 Task: Set up a reminder for the theater play.
Action: Mouse moved to (95, 152)
Screenshot: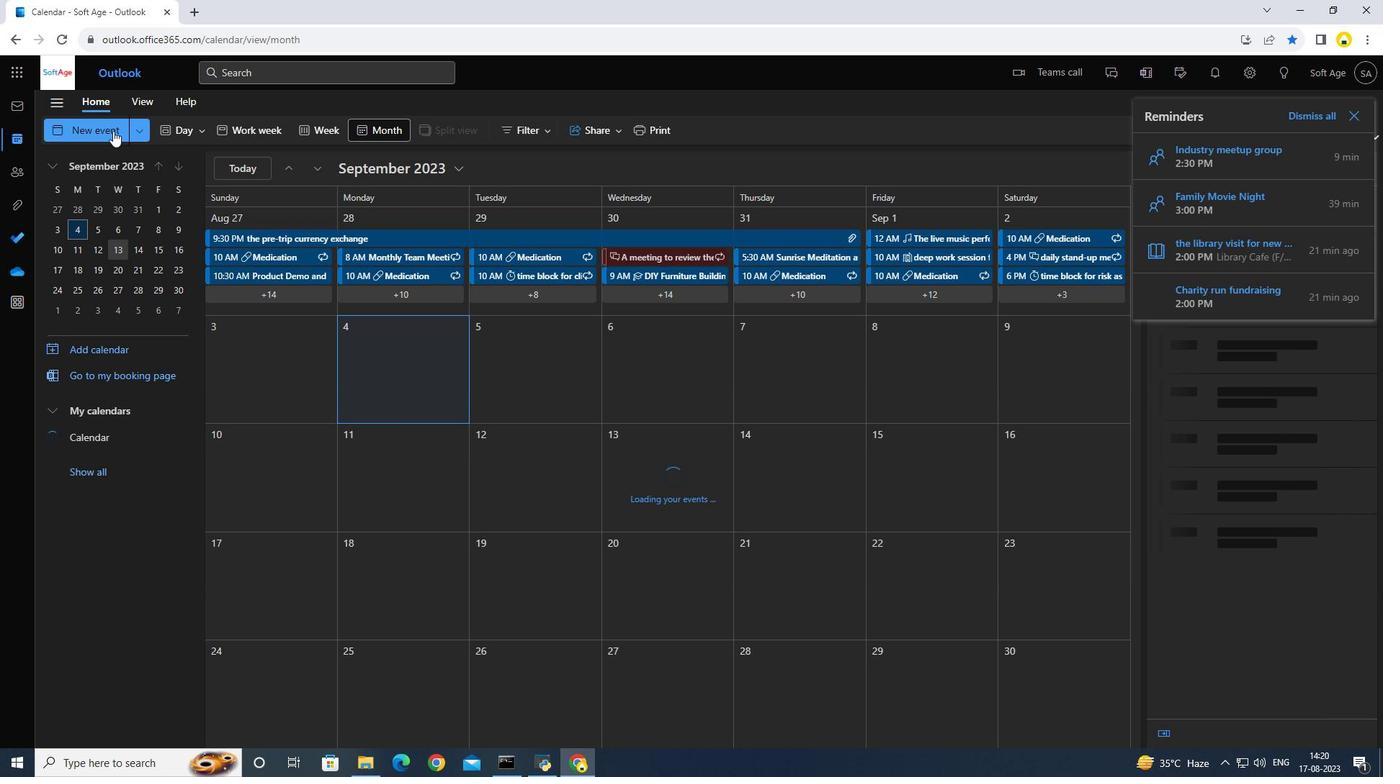
Action: Mouse pressed left at (95, 152)
Screenshot: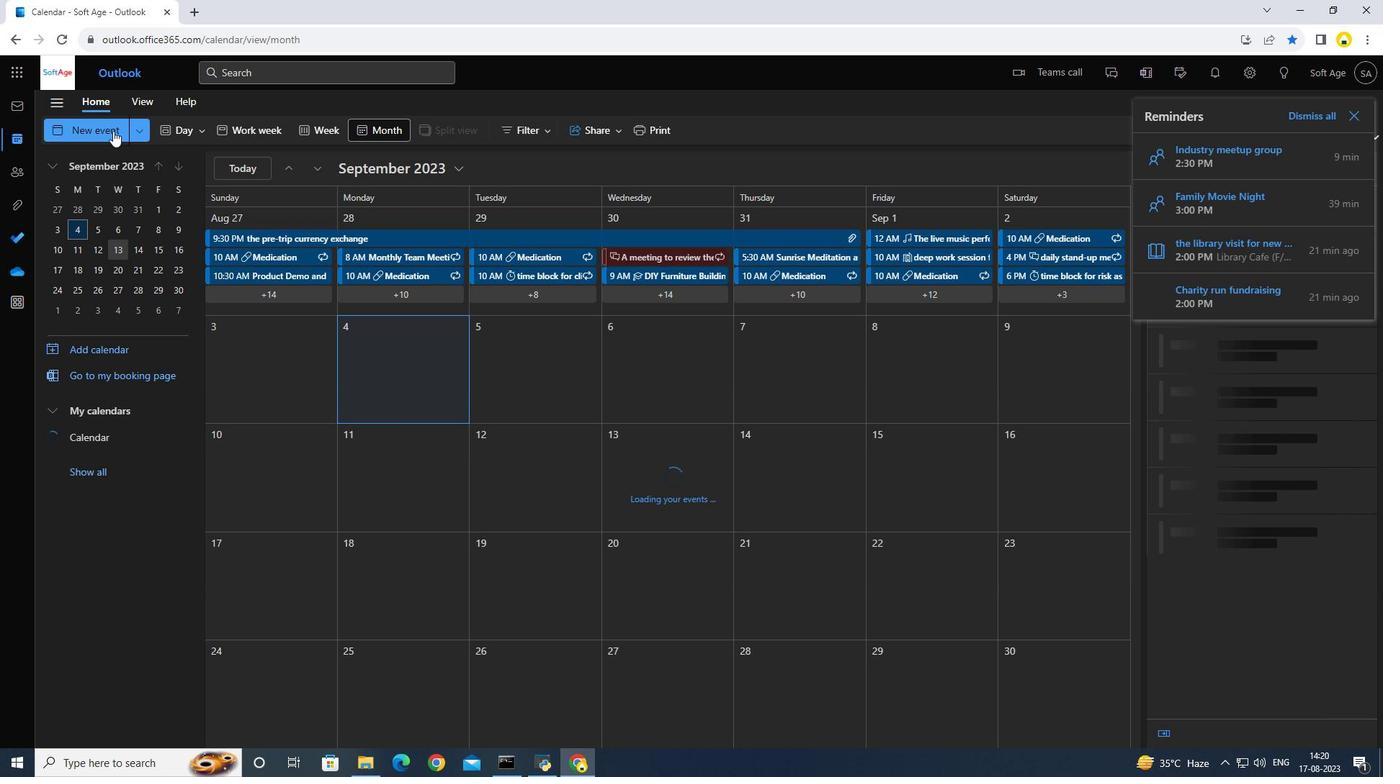 
Action: Mouse moved to (448, 234)
Screenshot: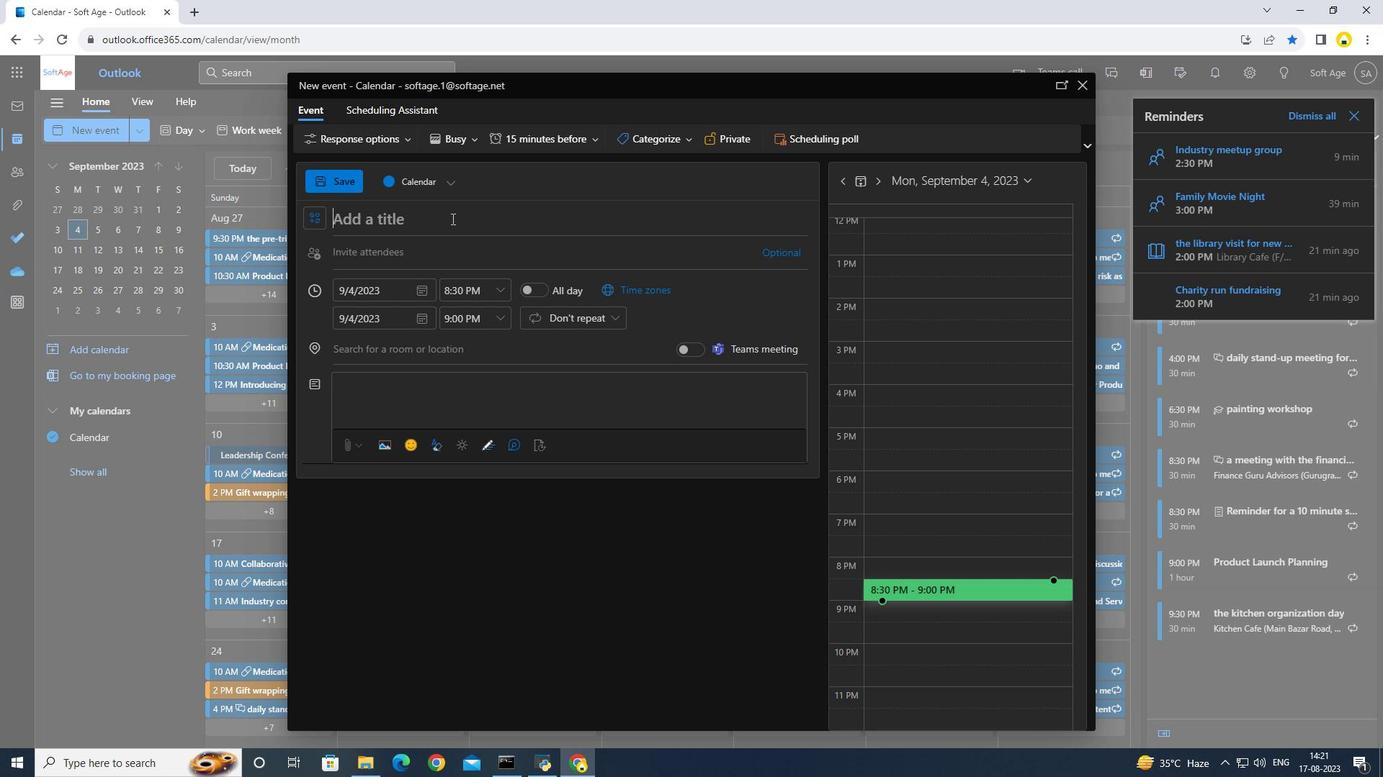 
Action: Key pressed <Key.caps_lock>T<Key.caps_lock>heatre<Key.backspace><Key.backspace>er<Key.space><Key.caps_lock>P<Key.caps_lock>lay
Screenshot: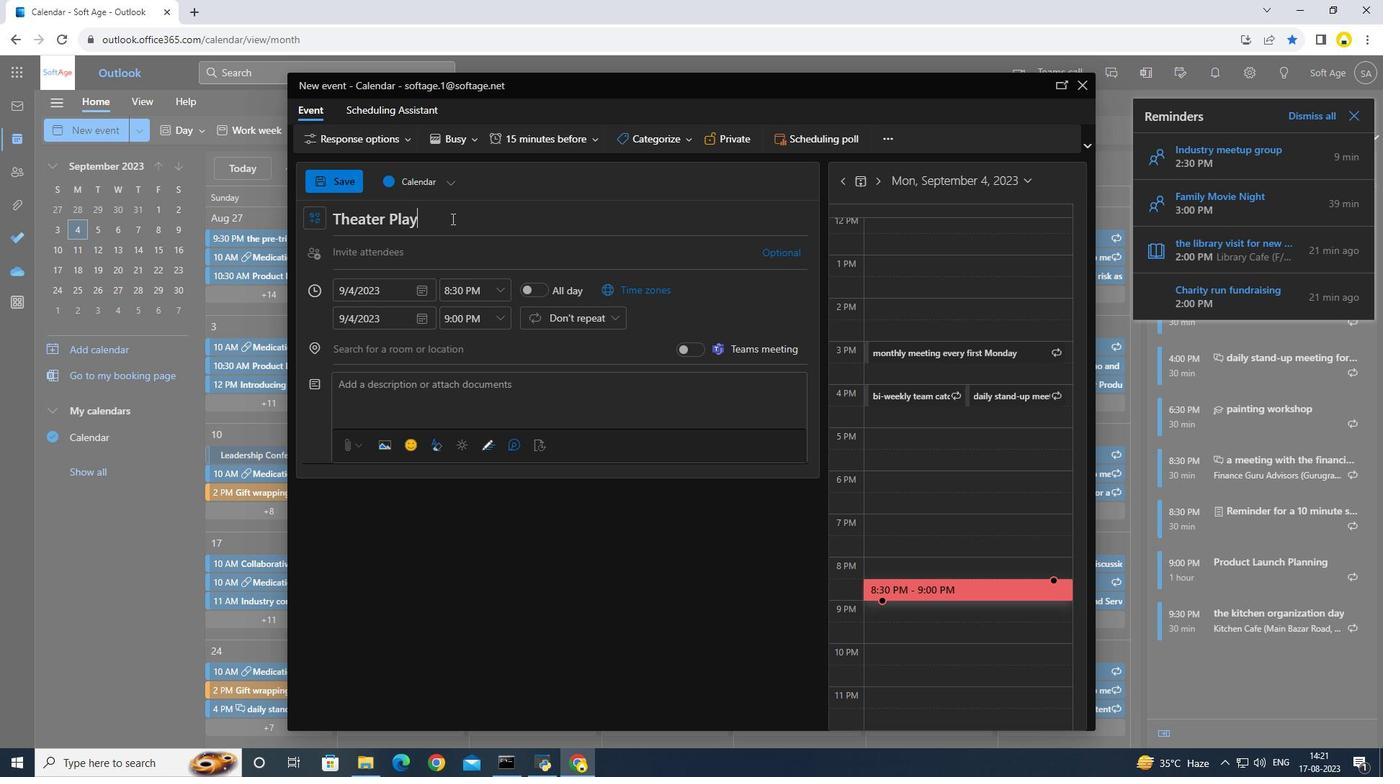 
Action: Mouse moved to (490, 293)
Screenshot: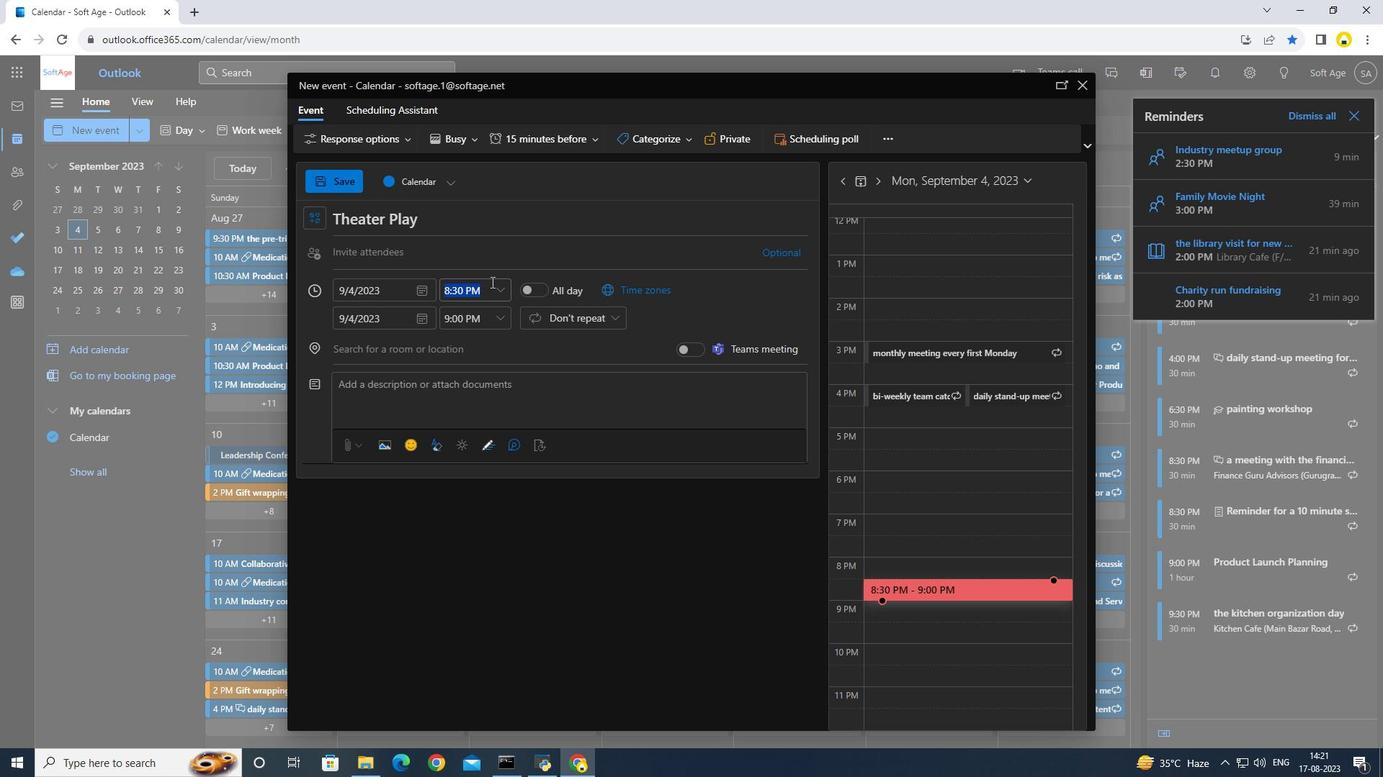 
Action: Mouse pressed left at (490, 293)
Screenshot: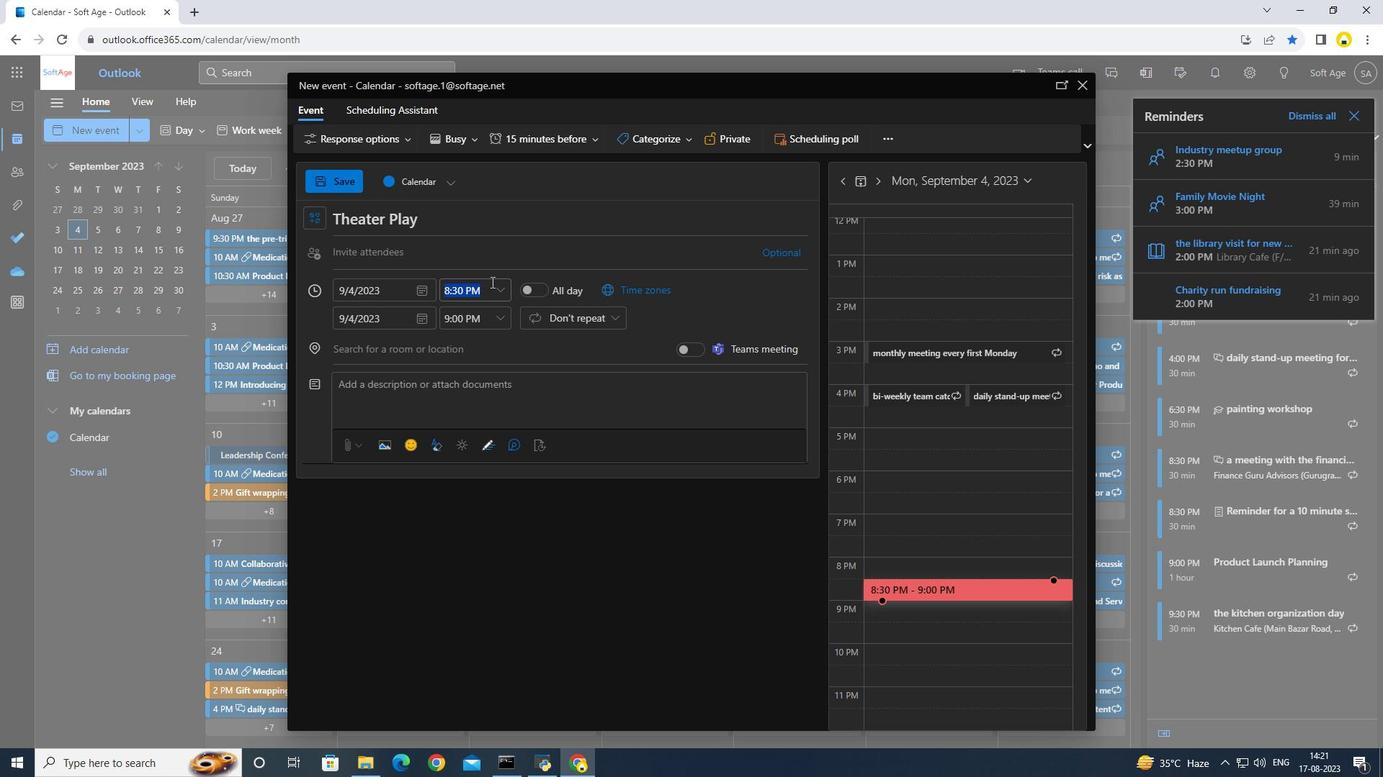 
Action: Mouse moved to (496, 301)
Screenshot: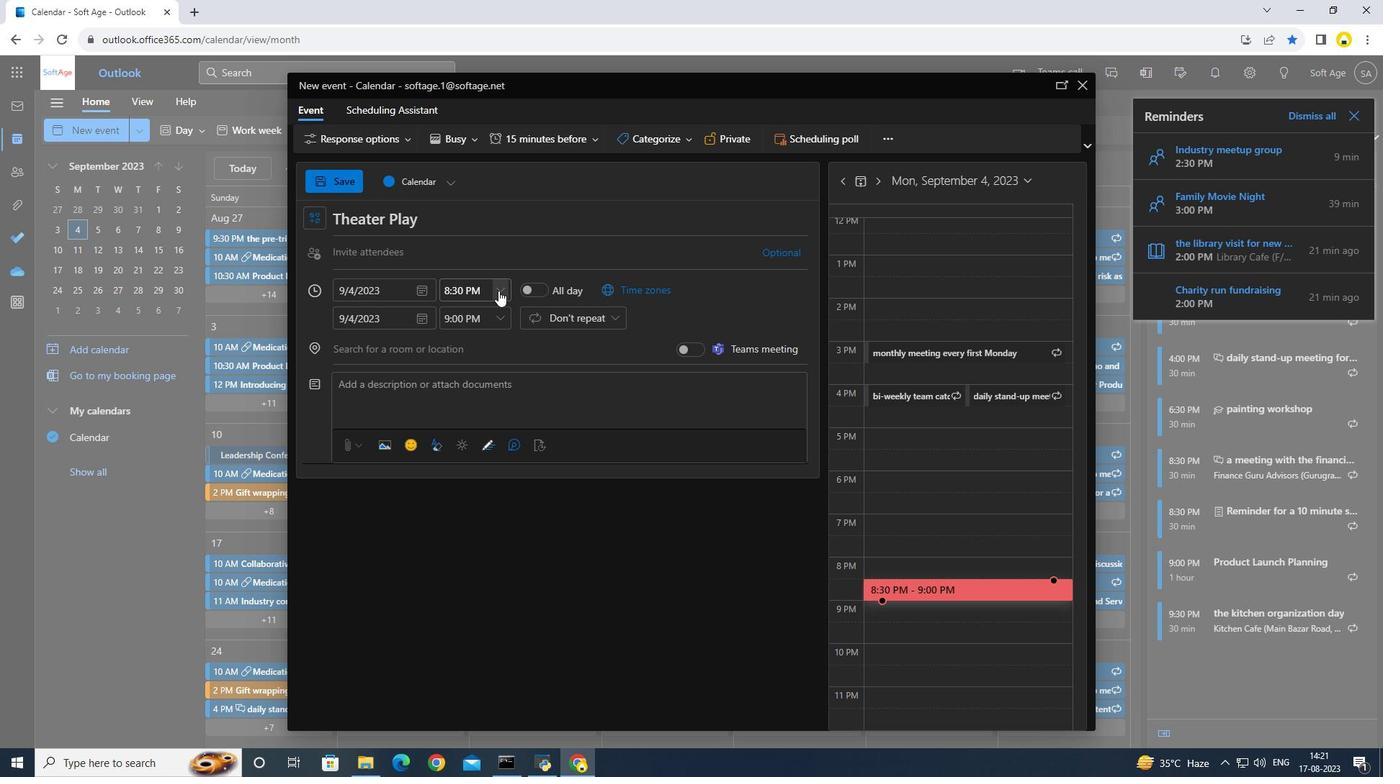 
Action: Mouse pressed left at (496, 301)
Screenshot: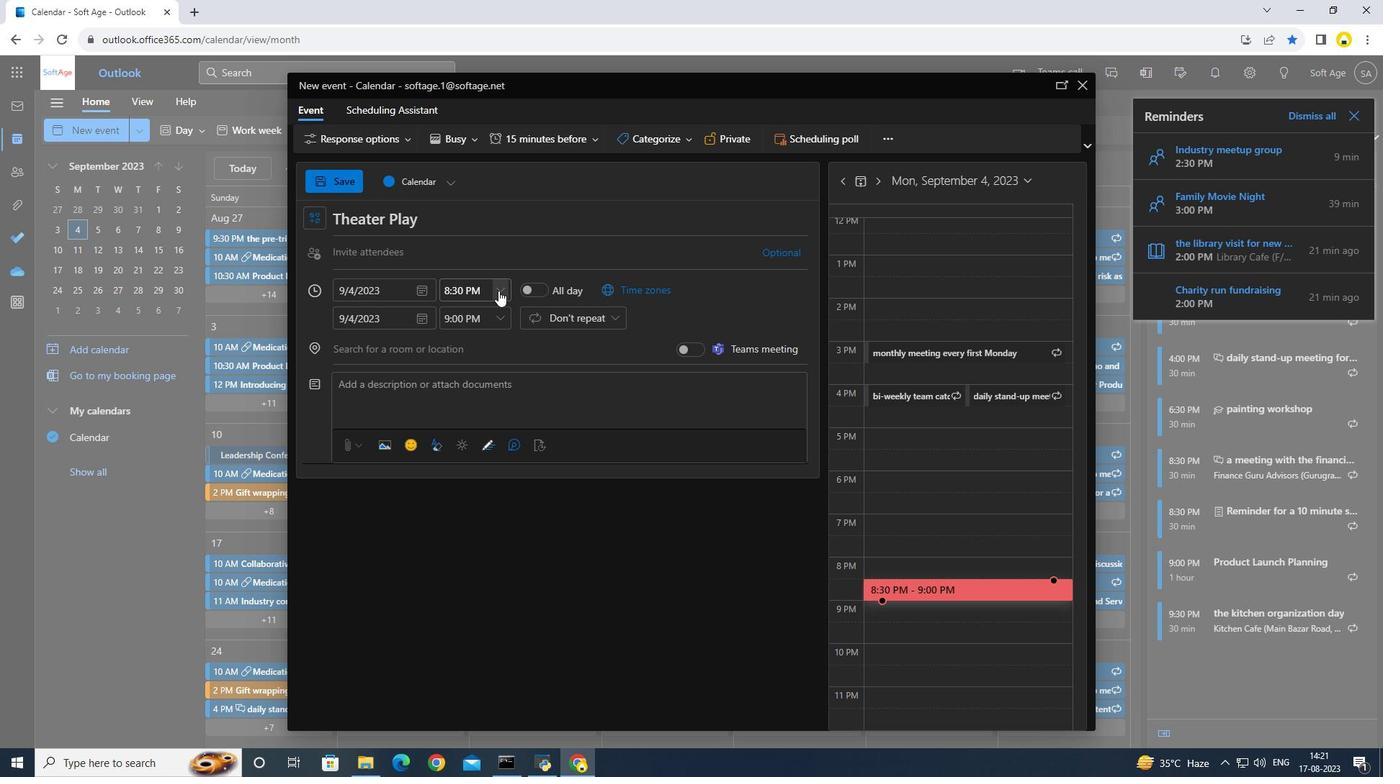 
Action: Mouse moved to (471, 347)
Screenshot: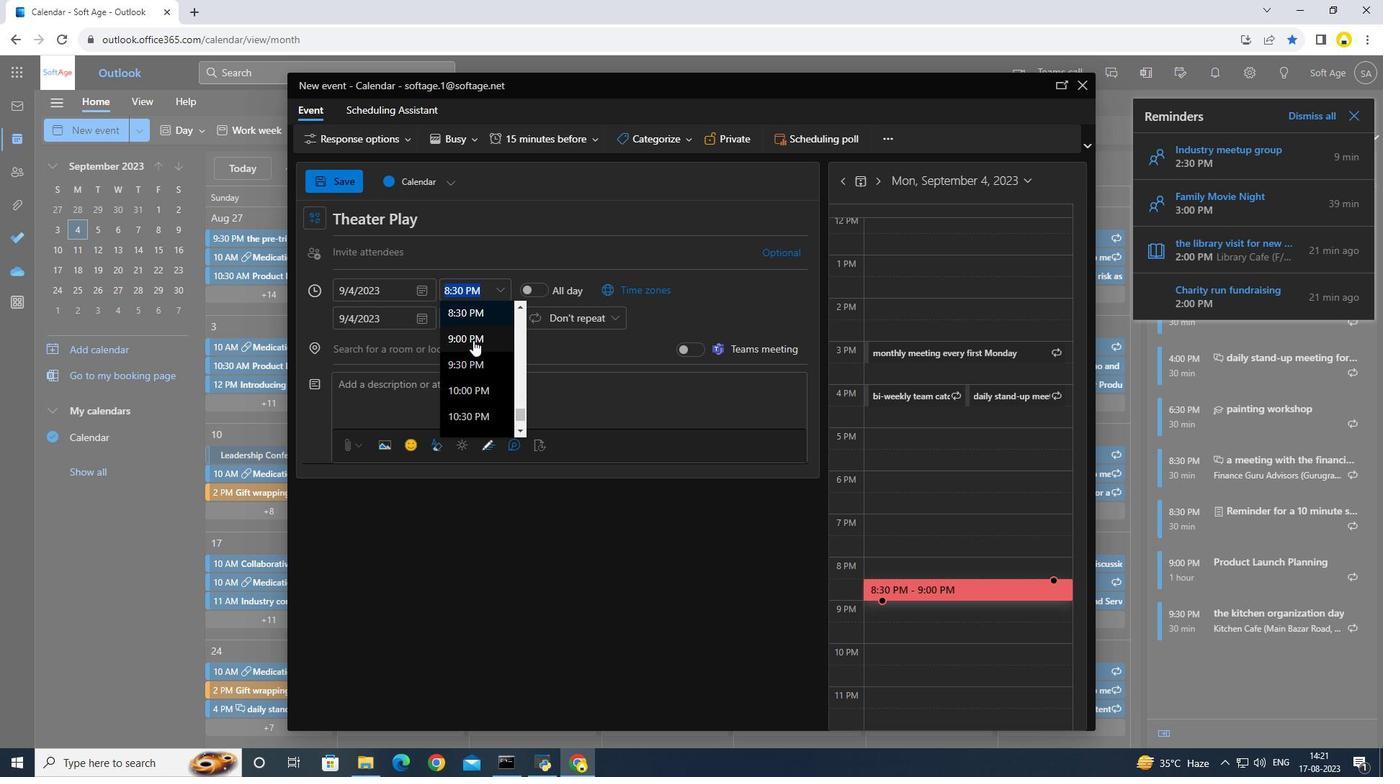 
Action: Mouse scrolled (471, 347) with delta (0, 0)
Screenshot: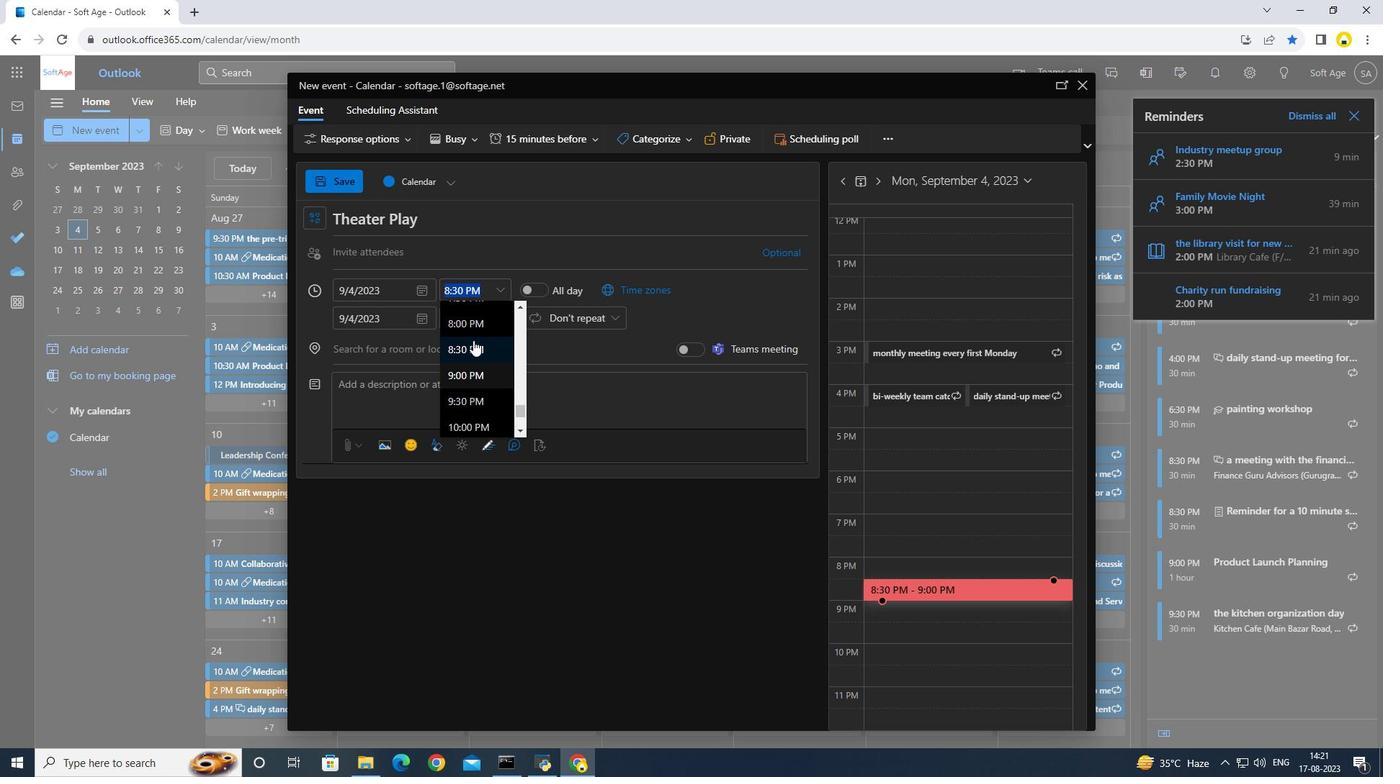 
Action: Mouse scrolled (471, 347) with delta (0, 0)
Screenshot: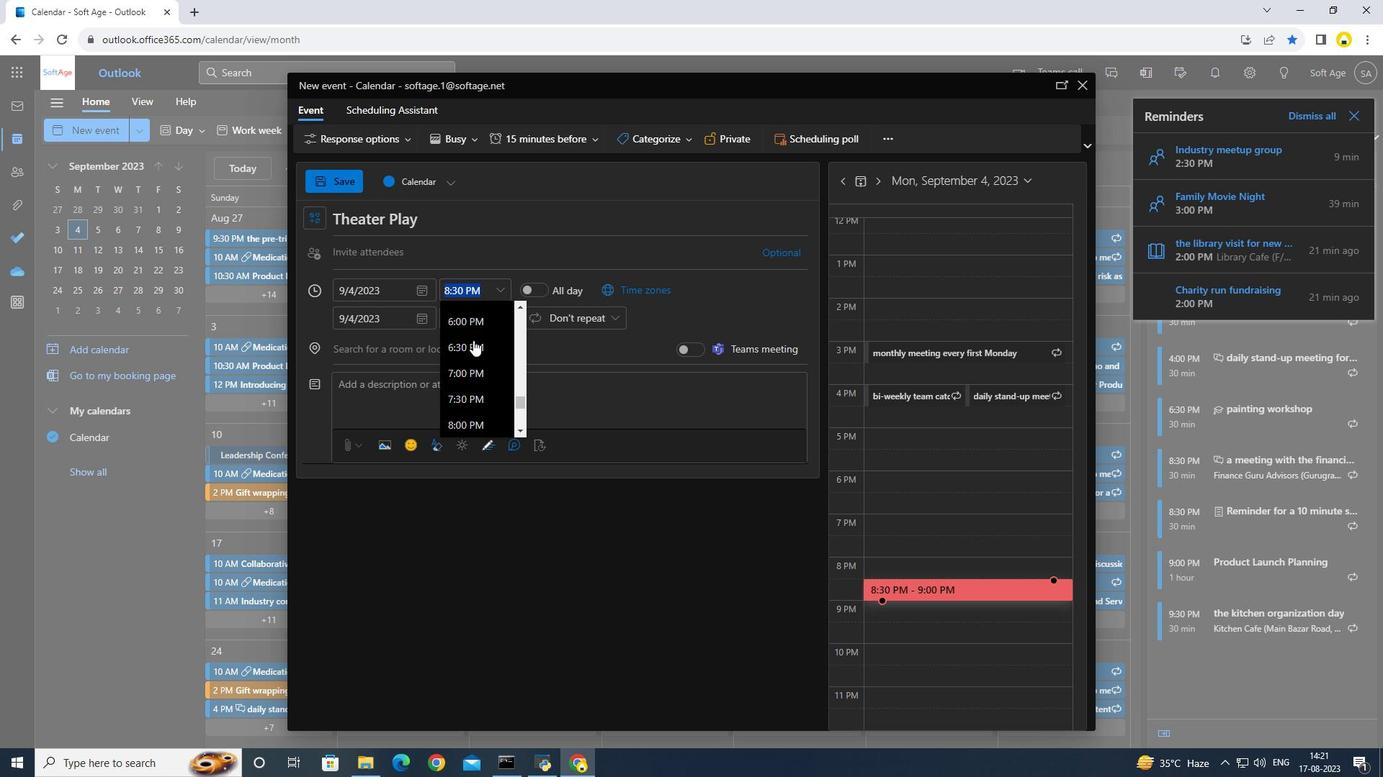 
Action: Mouse moved to (462, 360)
Screenshot: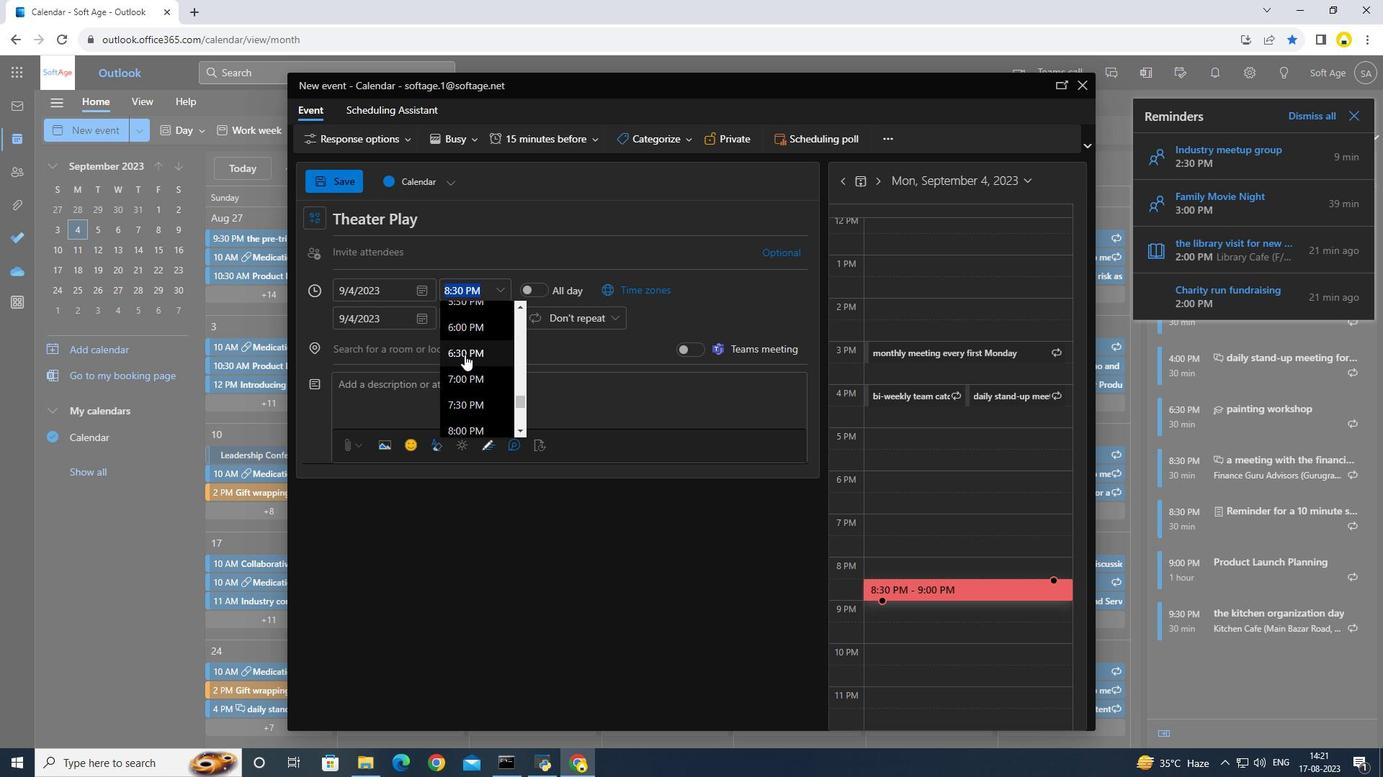 
Action: Mouse pressed left at (462, 360)
Screenshot: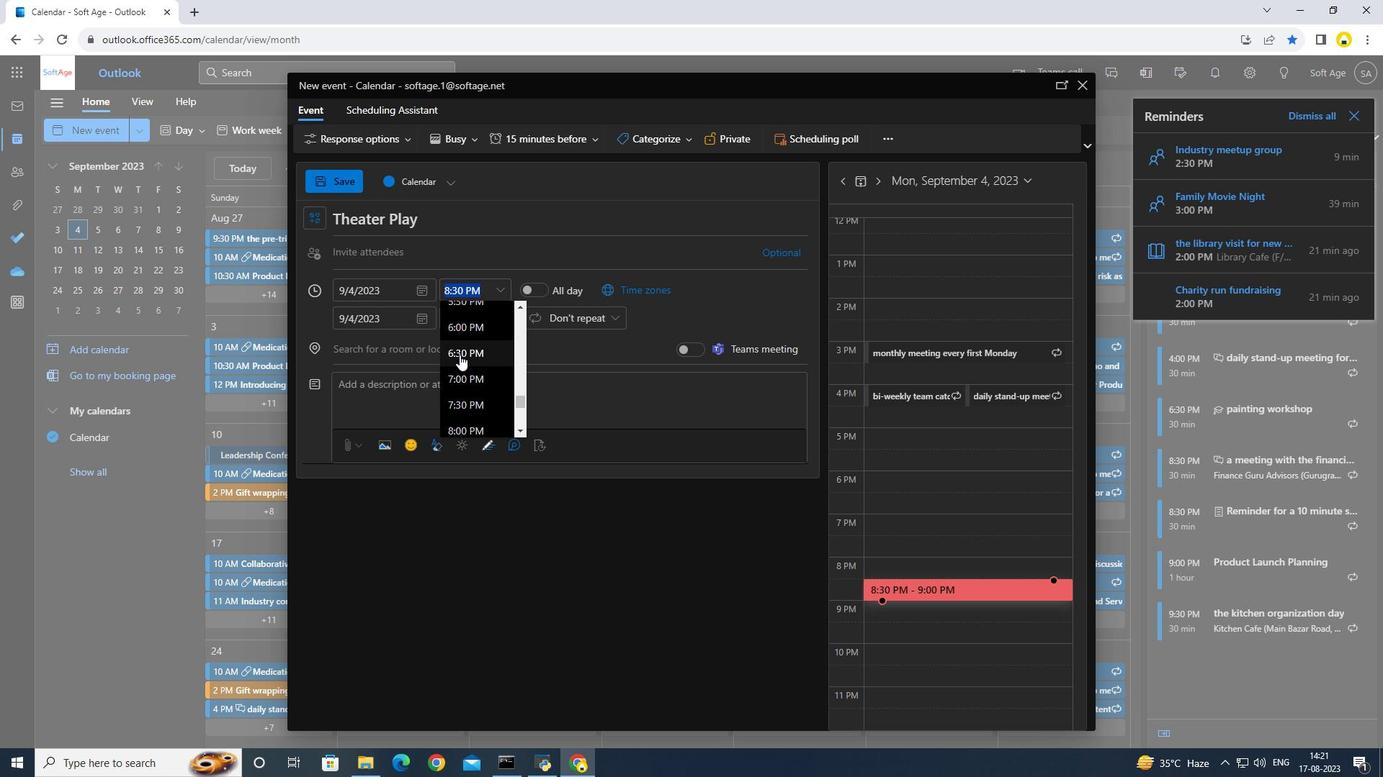 
Action: Mouse moved to (345, 198)
Screenshot: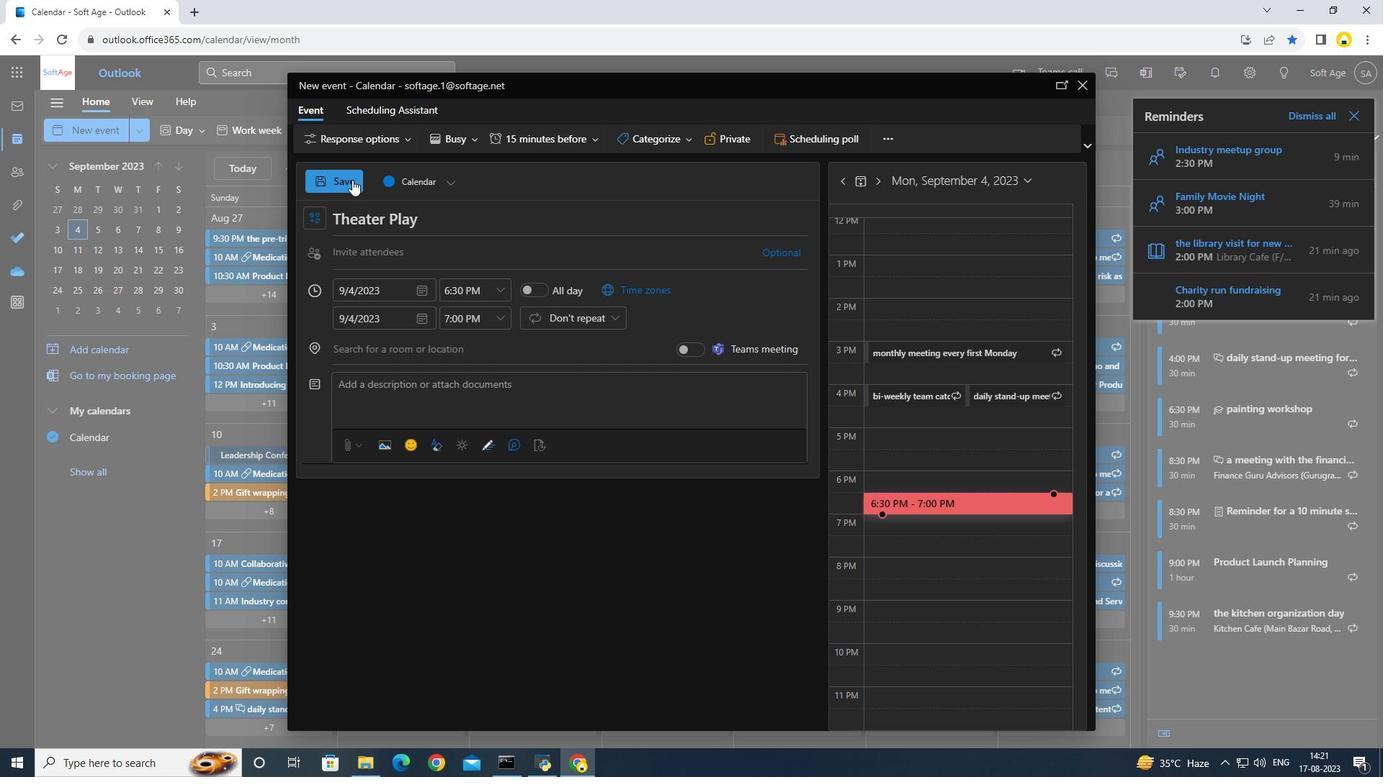 
Action: Mouse pressed left at (345, 198)
Screenshot: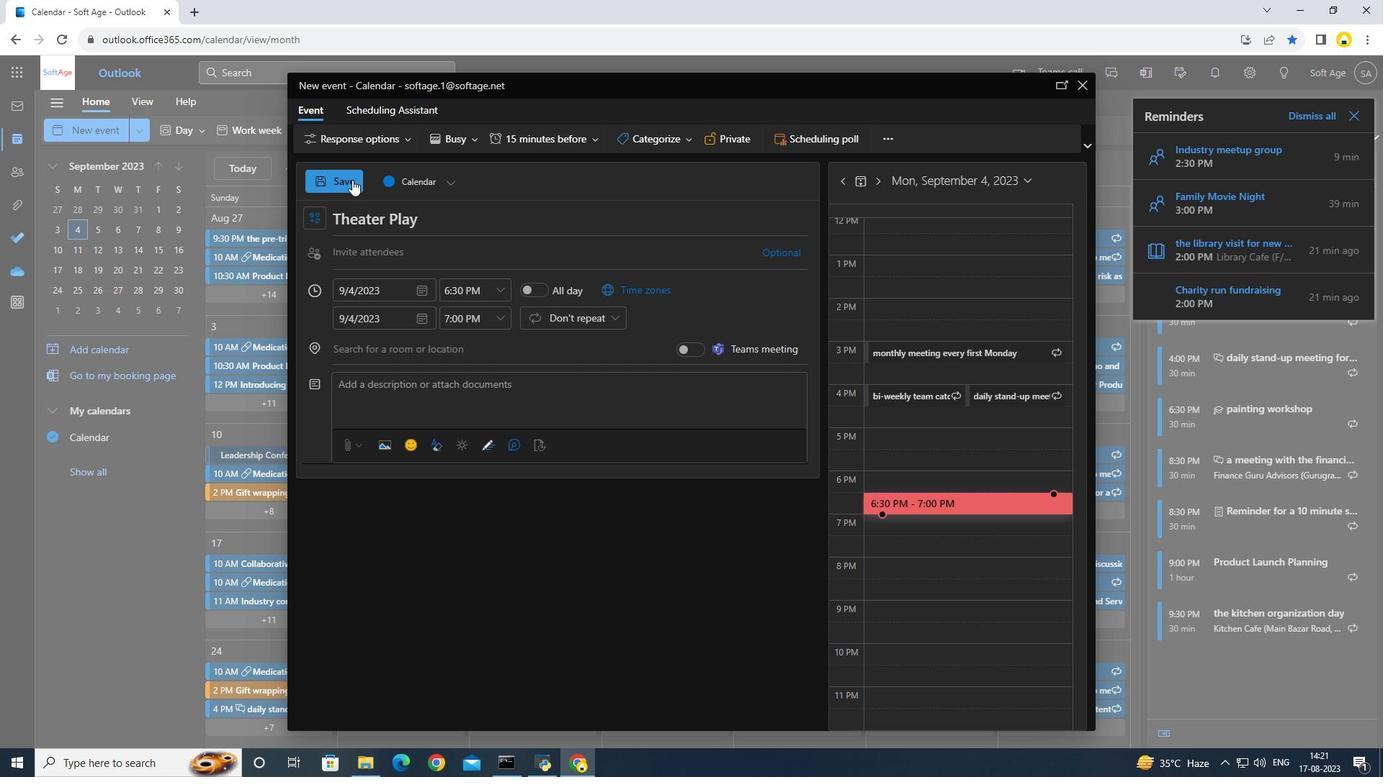 
